 Task: Create New Customer with Customer Name: Lindy Jane's General Store & More, Billing Address Line1: 523 Junior Avenue, Billing Address Line2:  Duluth, Billing Address Line3:  Georgia 30097, Cell Number: 646-662-8472
Action: Mouse moved to (179, 34)
Screenshot: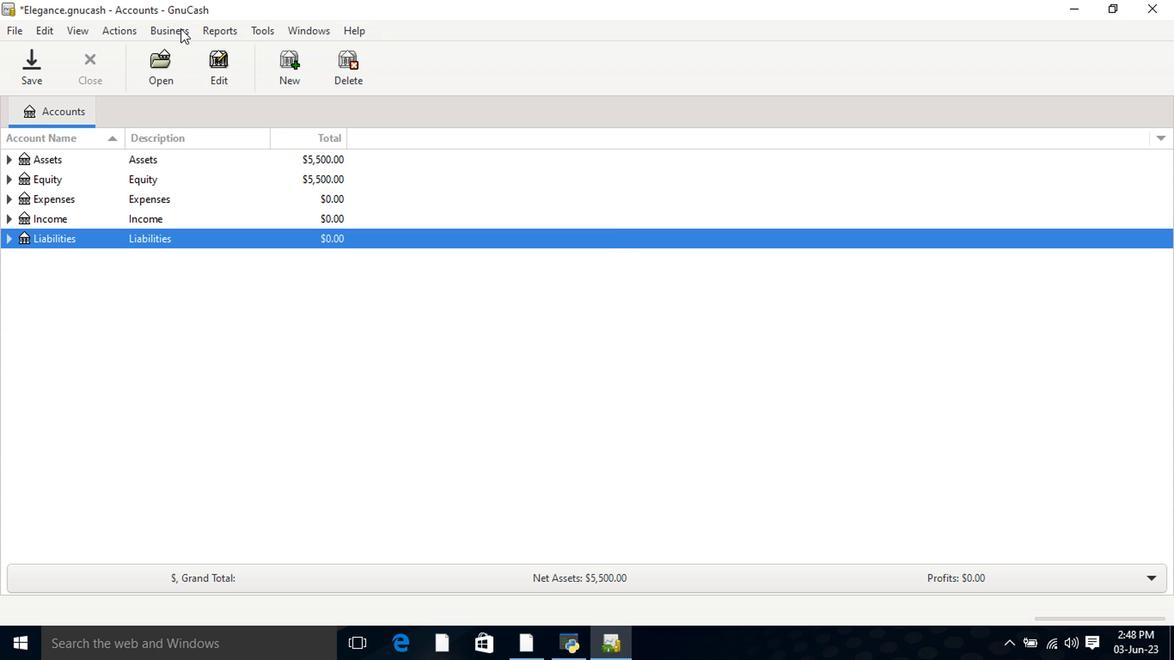 
Action: Mouse pressed left at (179, 34)
Screenshot: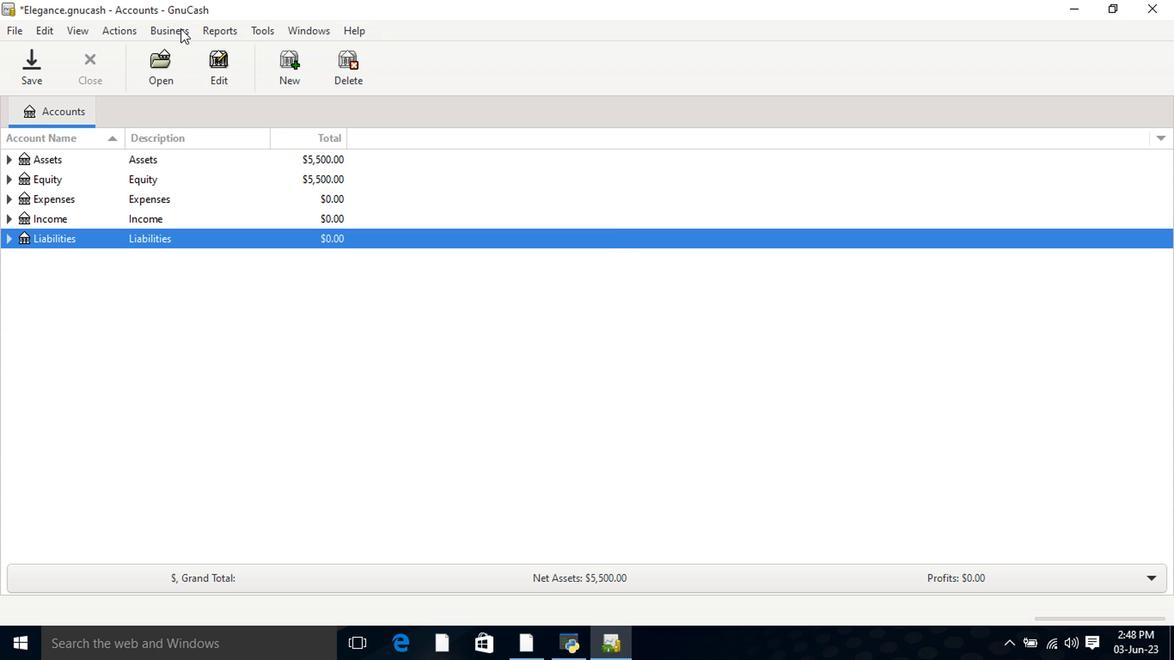 
Action: Mouse moved to (368, 83)
Screenshot: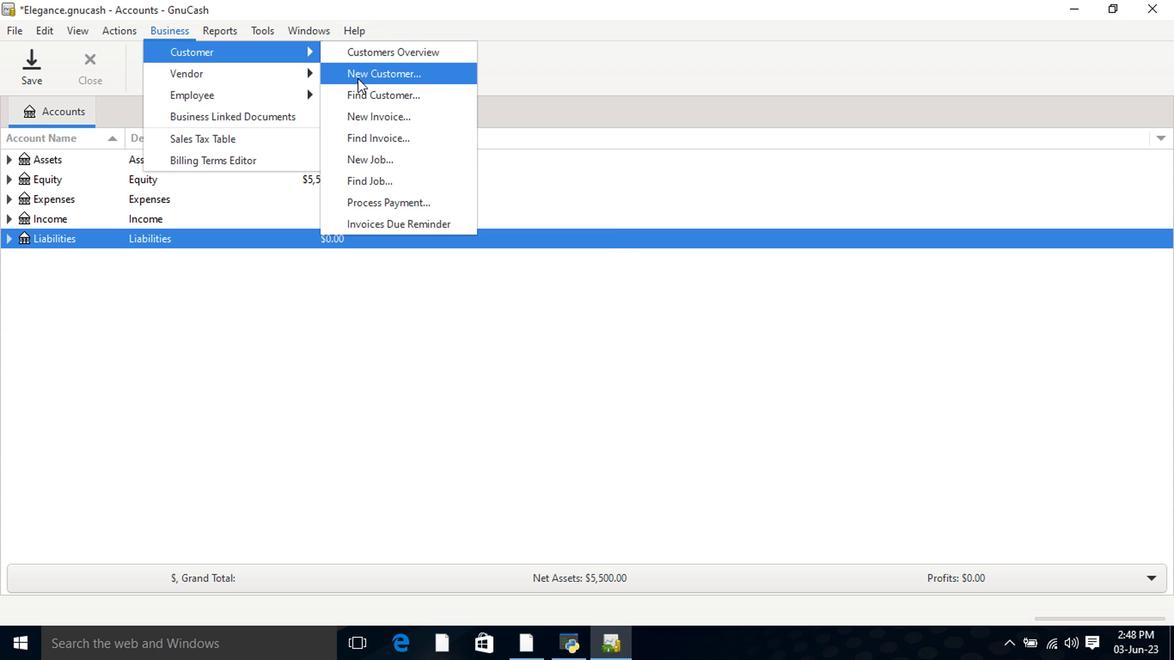
Action: Mouse pressed left at (368, 83)
Screenshot: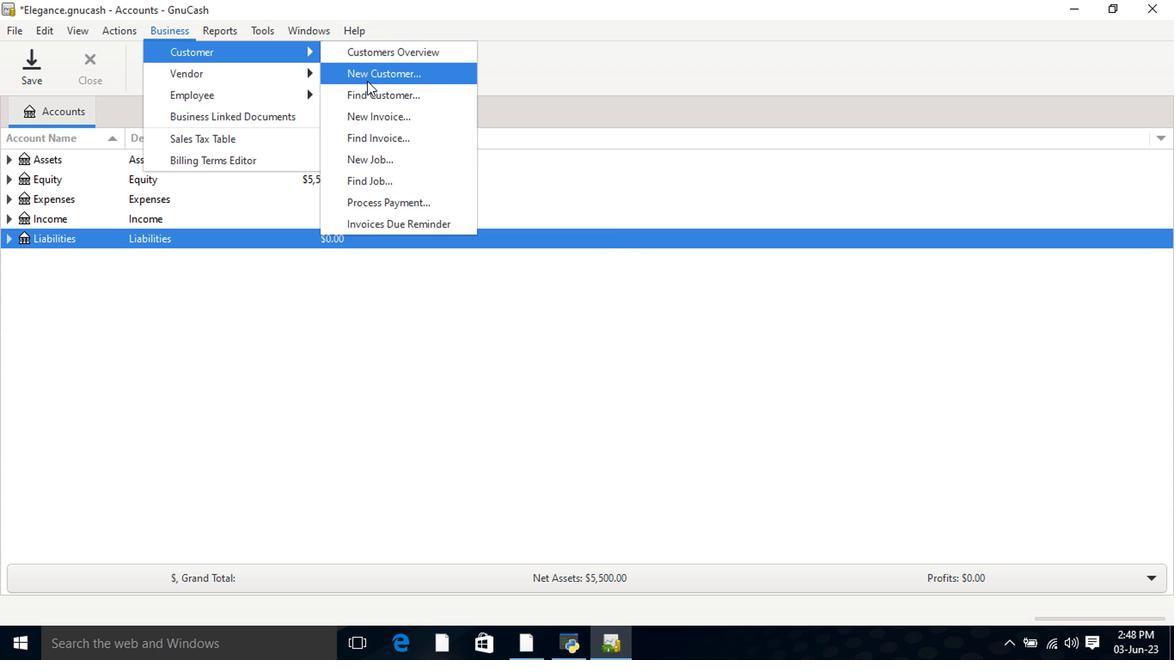
Action: Mouse moved to (396, 113)
Screenshot: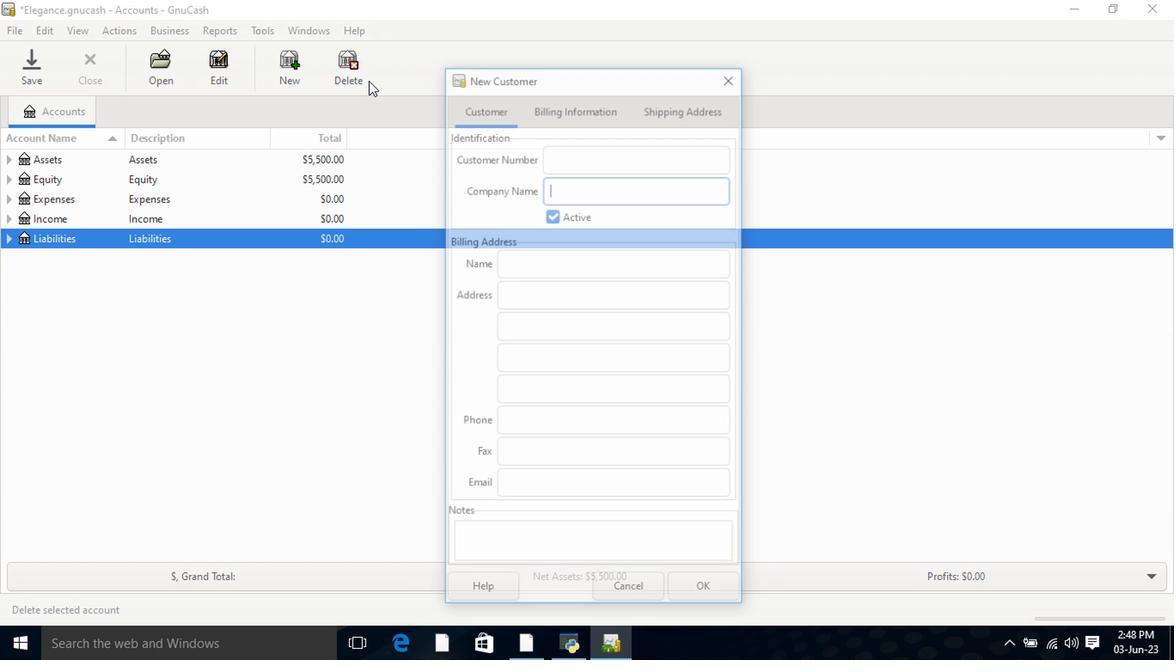 
Action: Key pressed <Key.shift><Key.shift><Key.shift>Lindy<Key.space><Key.shift>Jane's<Key.space><Key.shift>Genral<Key.space><Key.shift>Store<Key.space><Key.shift>&<Key.space><Key.shift>More<Key.tab><Key.tab><Key.tab>523<Key.space><Key.shift>Junior<Key.space><Key.shift>Avenue<Key.tab><Key.shift>Duliu<Key.backspace><Key.backspace>uth<Key.tab><Key.shift>Georgia<Key.space>30097<Key.tab><Key.tab>646-662-8472
Screenshot: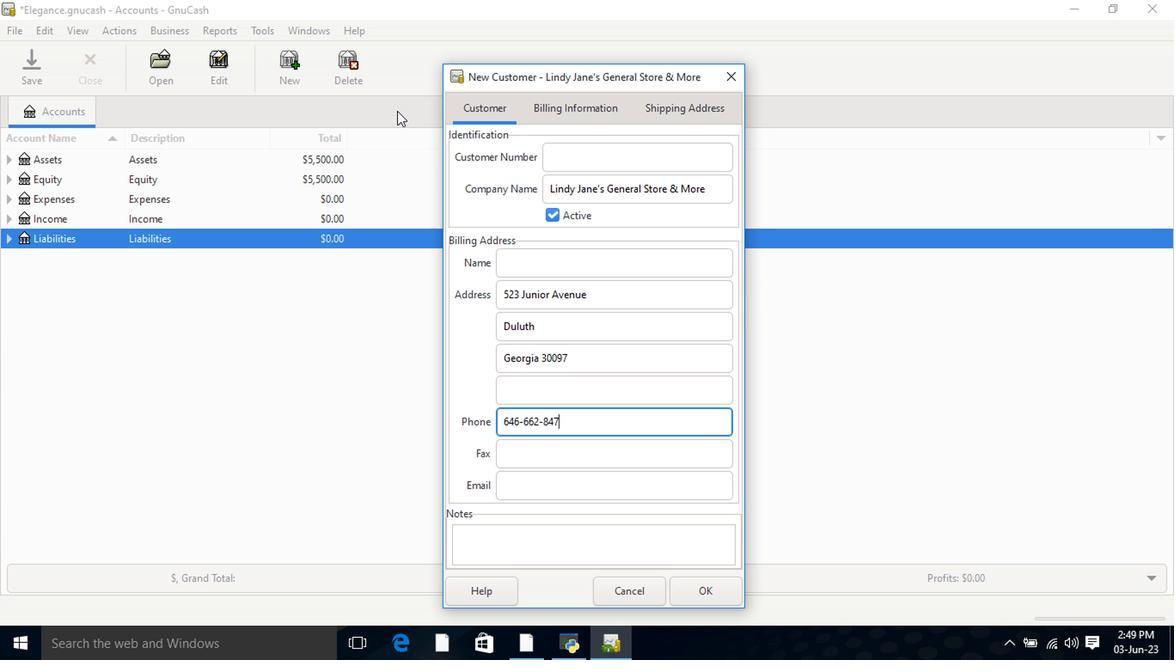 
Action: Mouse moved to (567, 111)
Screenshot: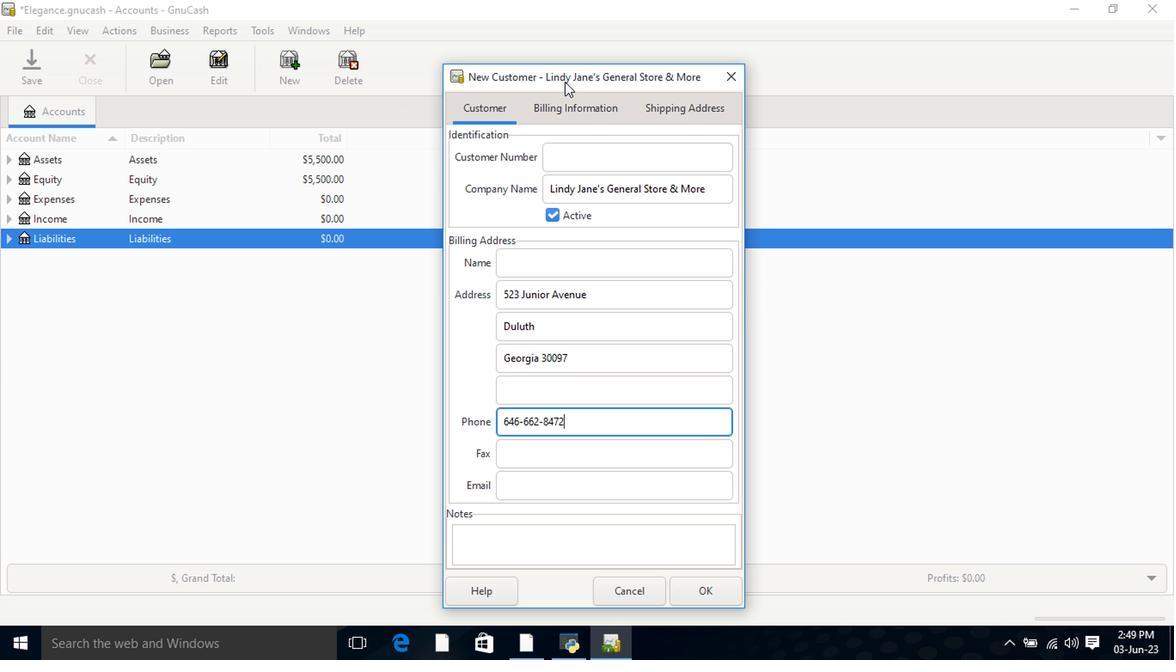 
Action: Mouse pressed left at (567, 111)
Screenshot: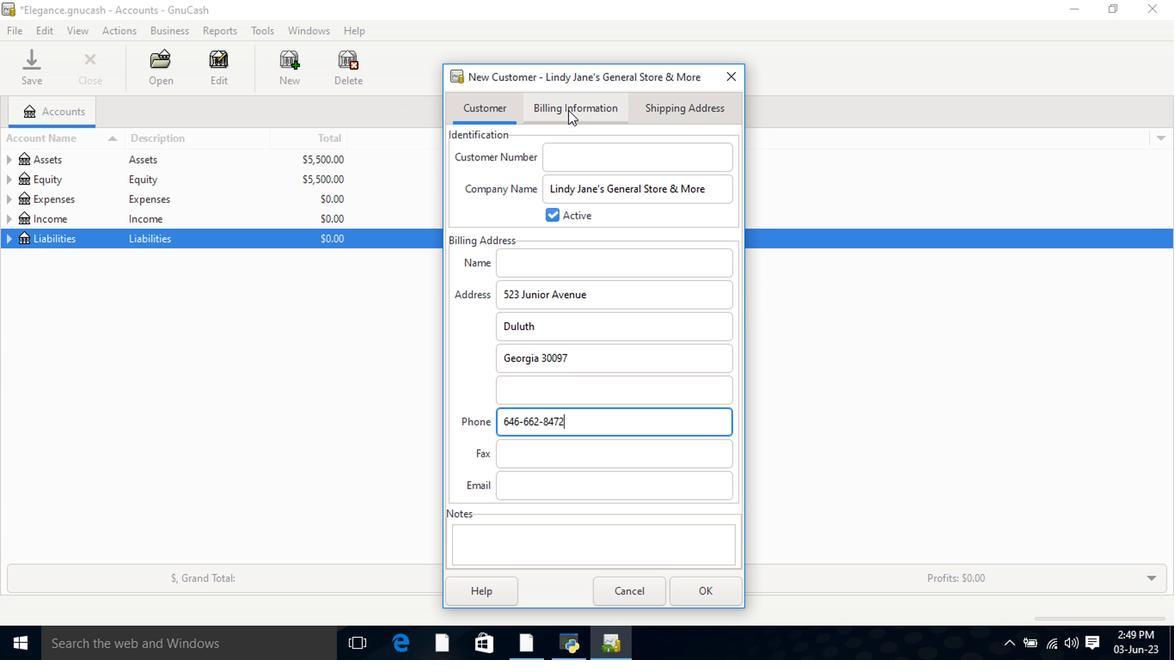 
Action: Mouse moved to (652, 111)
Screenshot: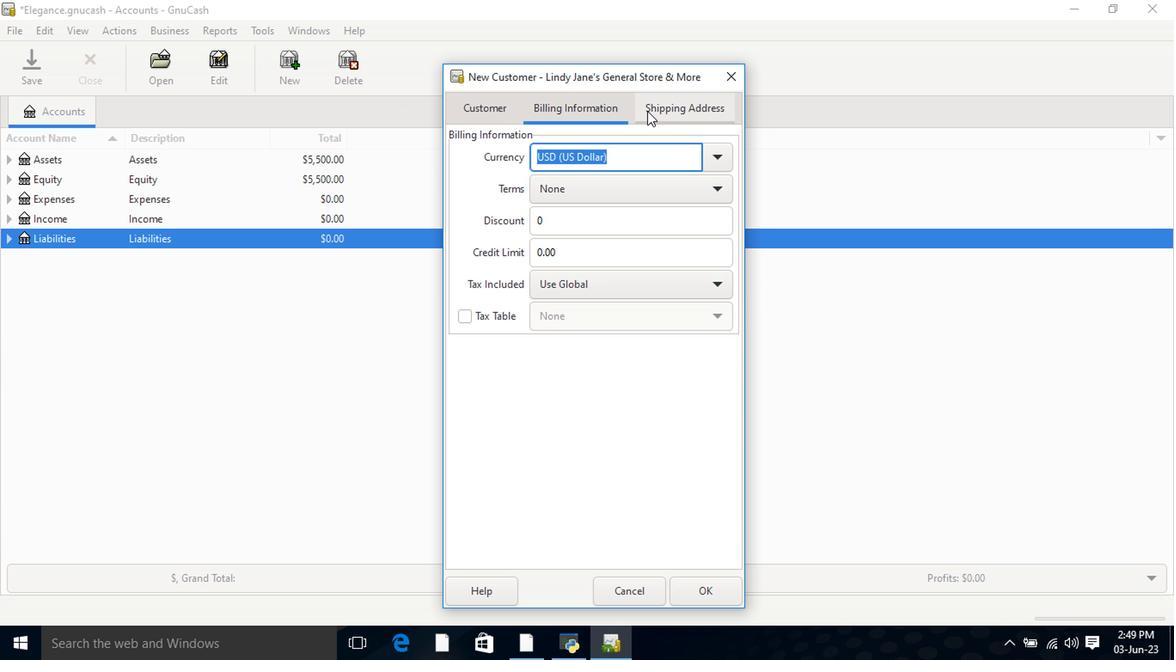 
Action: Mouse pressed left at (652, 111)
Screenshot: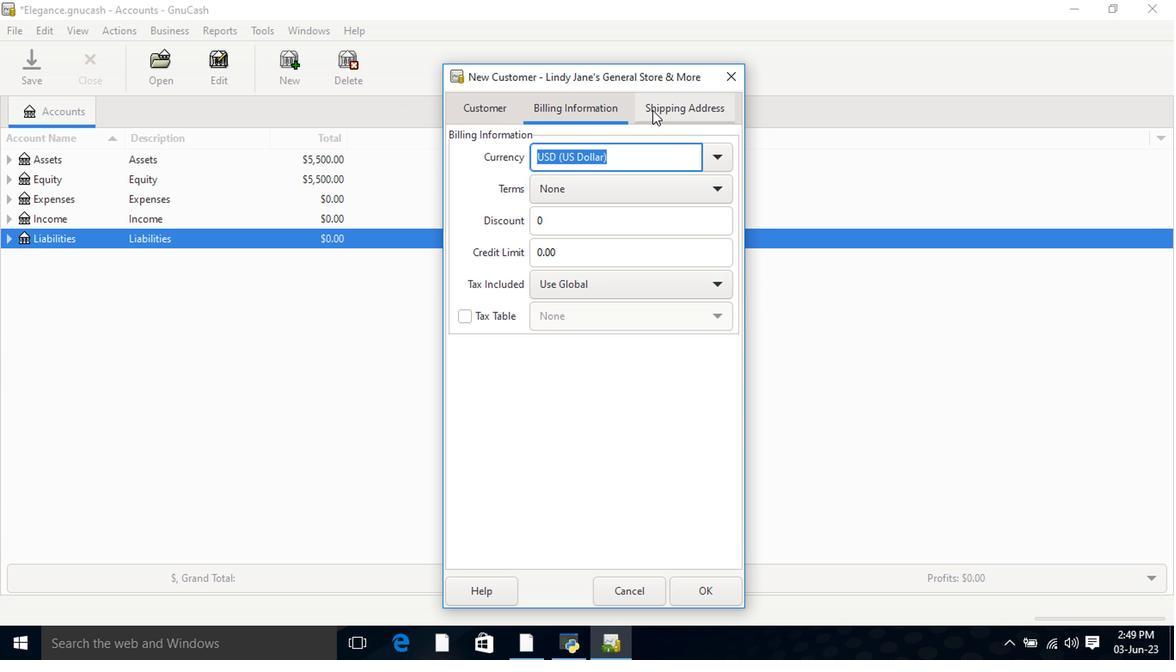 
Action: Mouse moved to (710, 593)
Screenshot: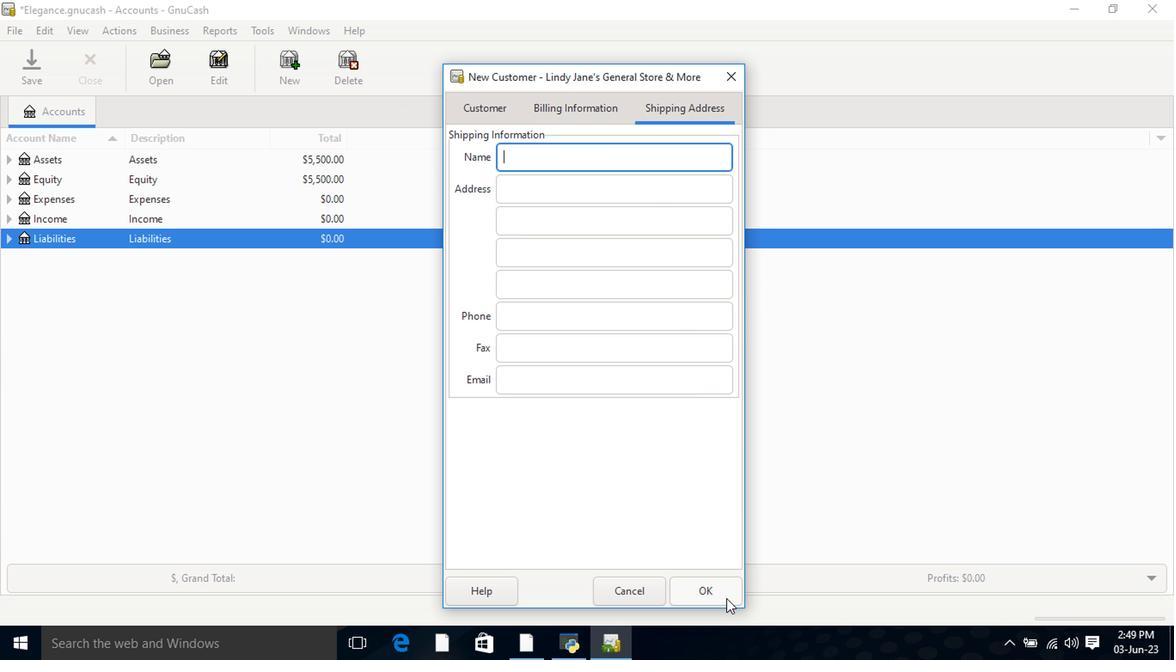 
Action: Mouse pressed left at (710, 593)
Screenshot: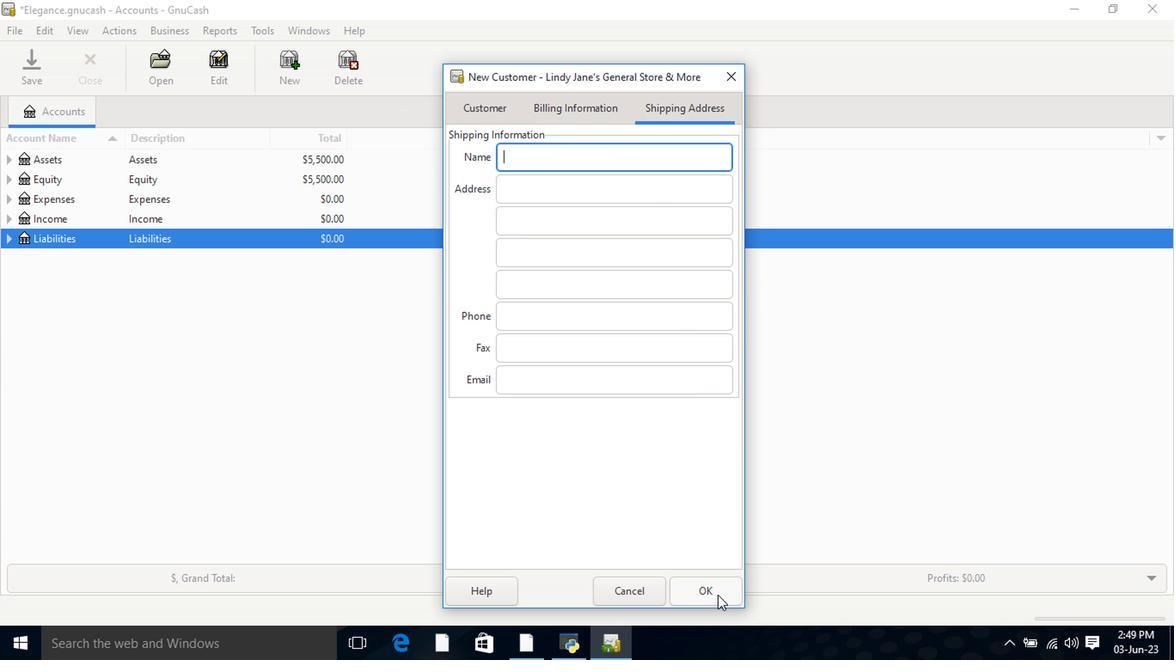 
